 Task: Find the contact 'Sarthak Bansal' in Outlook and add the note 'Improbable guy' to it.
Action: Mouse moved to (19, 78)
Screenshot: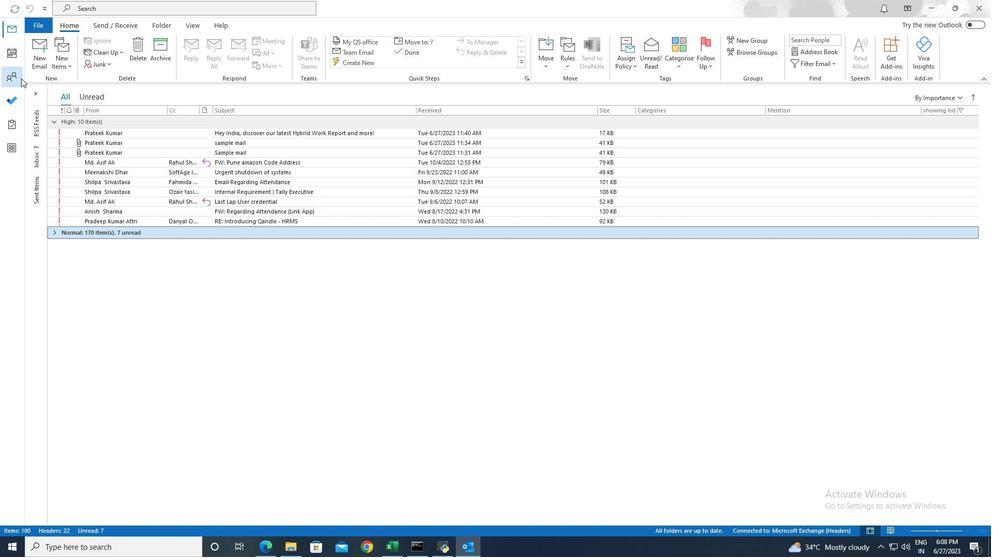 
Action: Mouse pressed left at (19, 78)
Screenshot: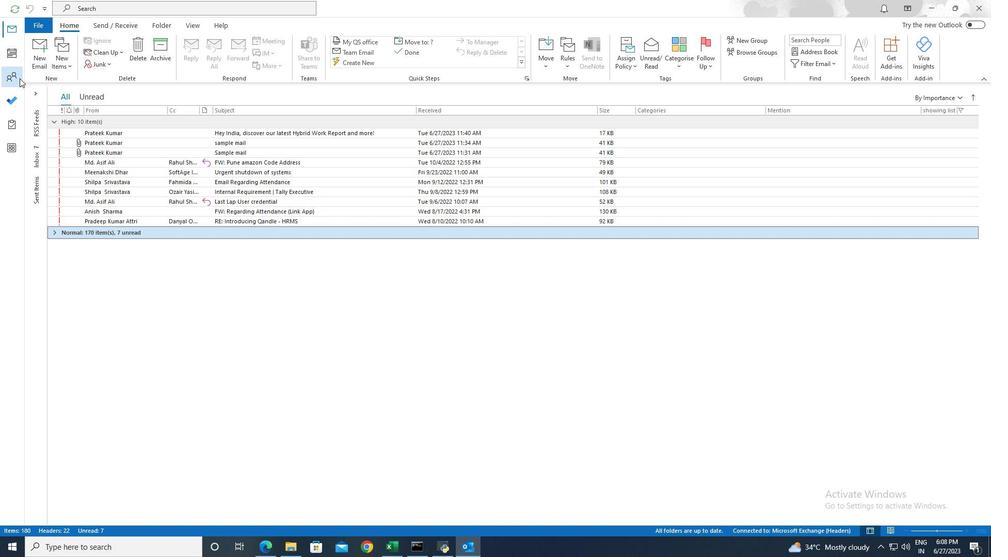 
Action: Mouse moved to (227, 7)
Screenshot: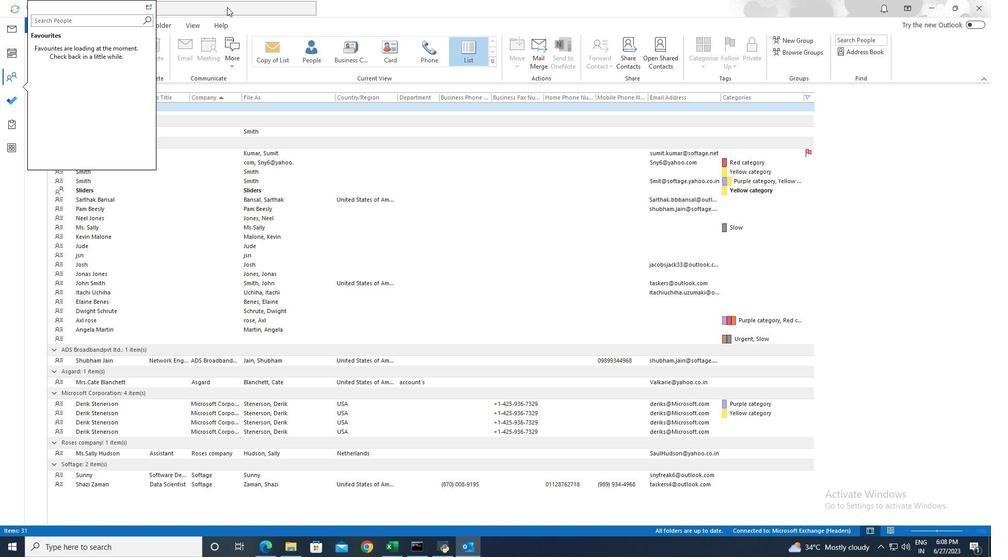 
Action: Mouse pressed left at (227, 7)
Screenshot: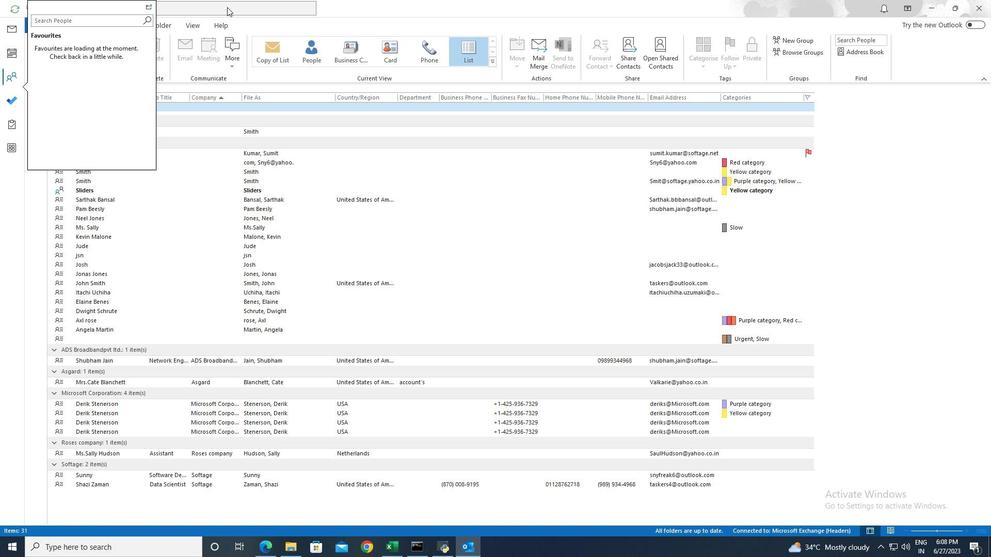 
Action: Mouse moved to (356, 8)
Screenshot: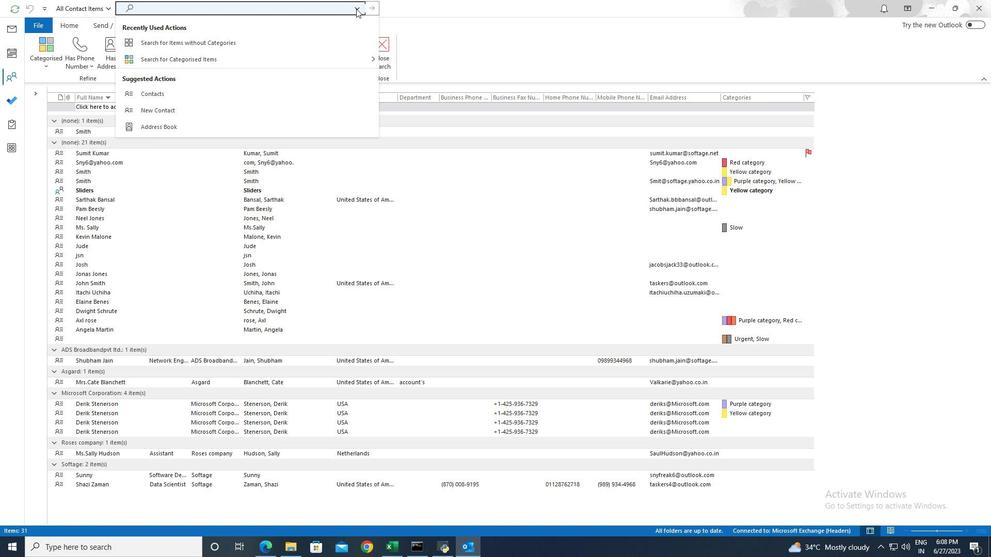
Action: Mouse pressed left at (356, 8)
Screenshot: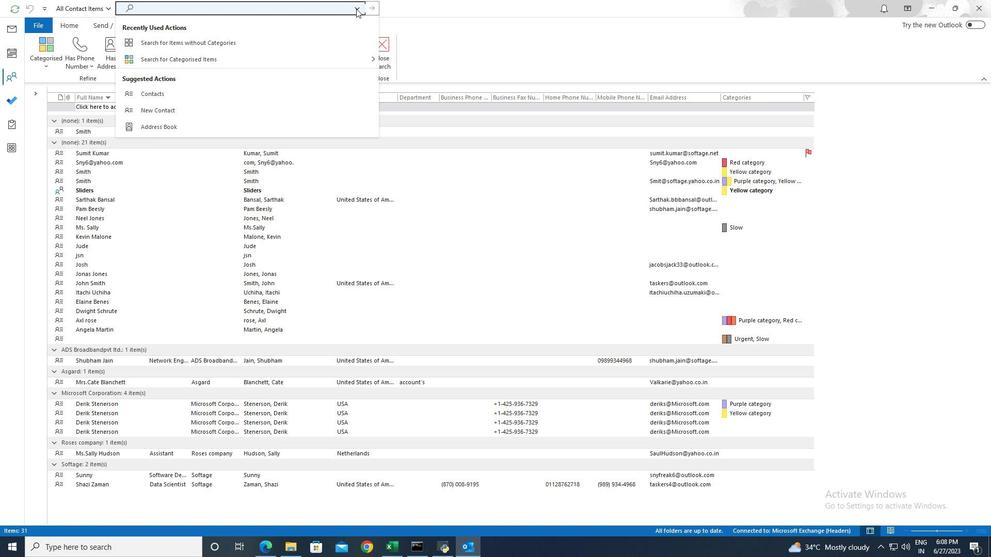 
Action: Mouse moved to (170, 173)
Screenshot: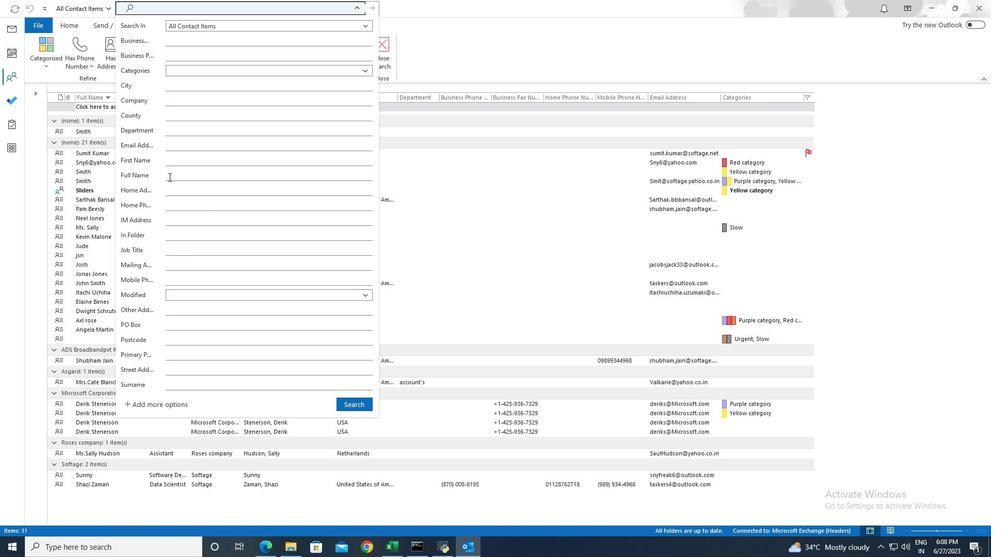 
Action: Mouse pressed left at (170, 173)
Screenshot: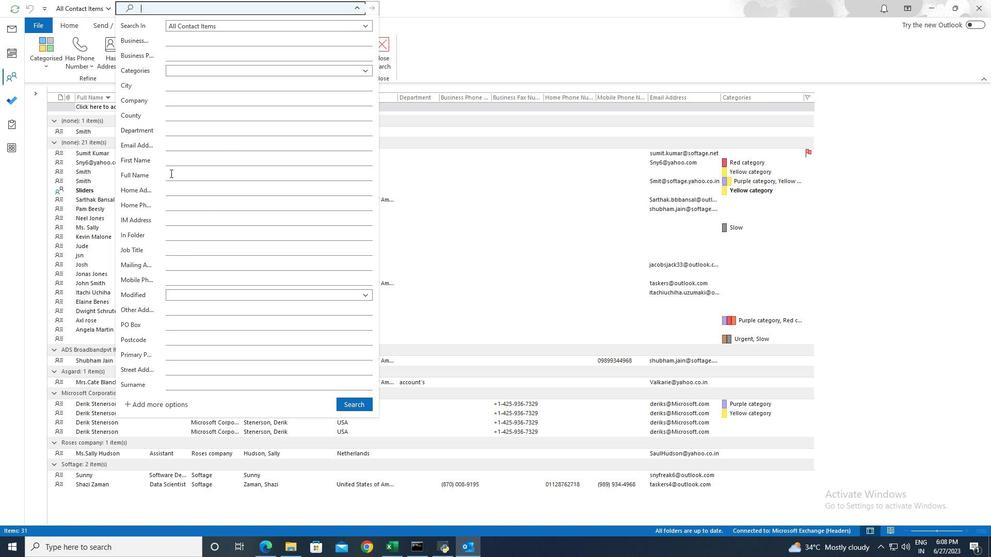 
Action: Key pressed <Key.shift>Sarthak<Key.space><Key.shift>Bansal
Screenshot: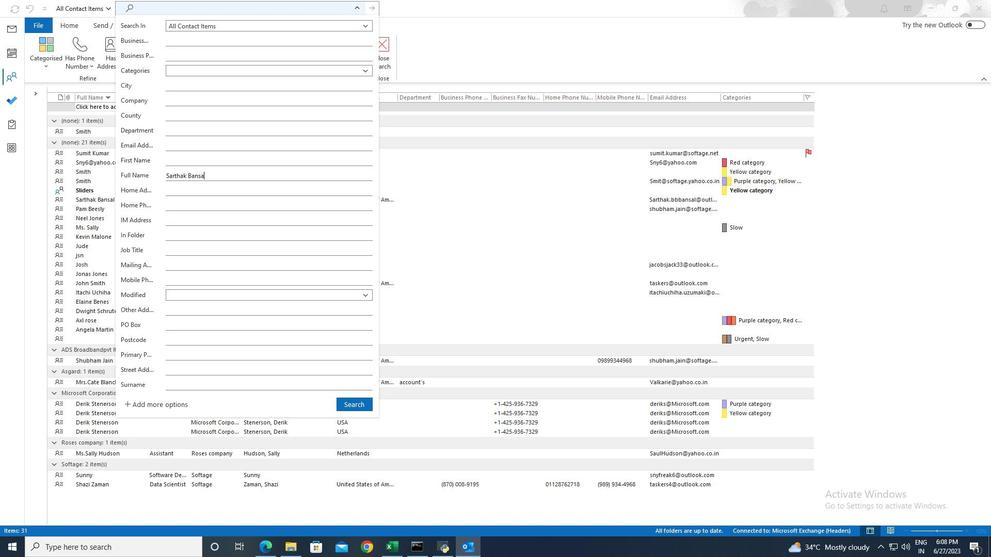 
Action: Mouse moved to (367, 402)
Screenshot: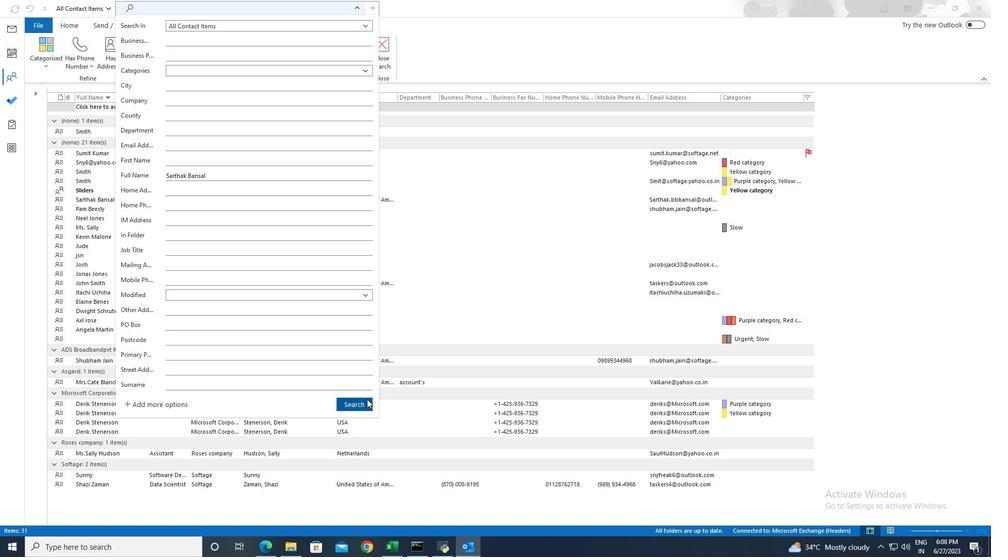 
Action: Mouse pressed left at (367, 402)
Screenshot: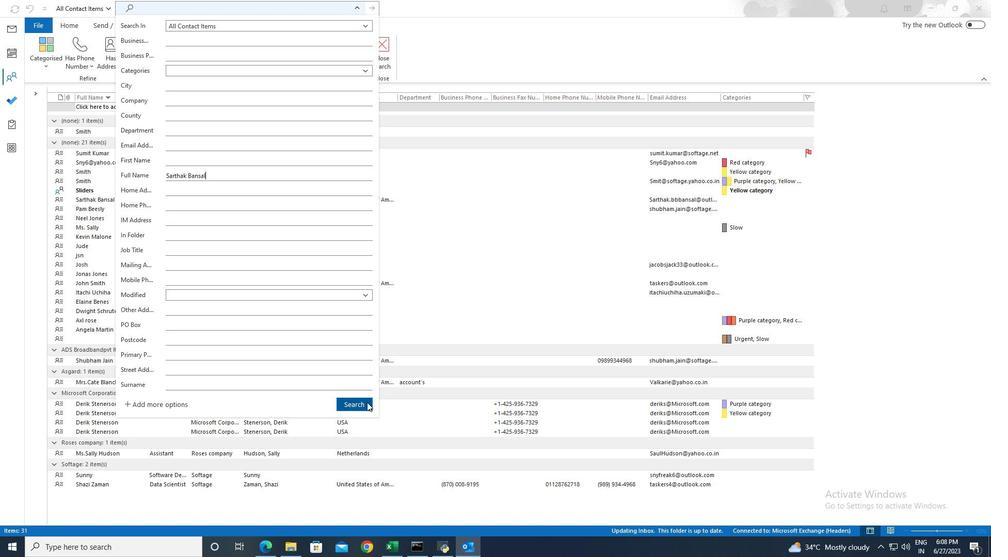 
Action: Mouse moved to (144, 114)
Screenshot: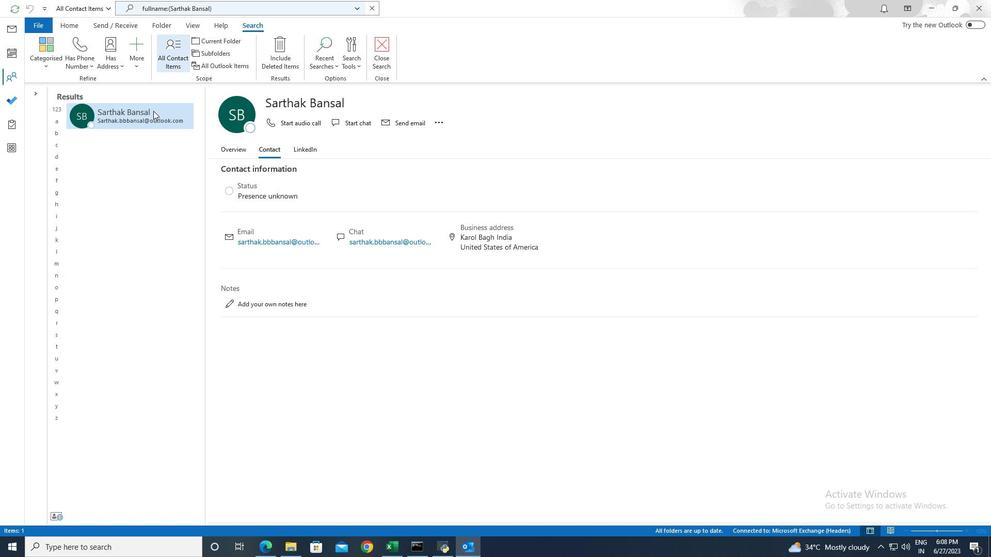 
Action: Mouse pressed left at (144, 114)
Screenshot: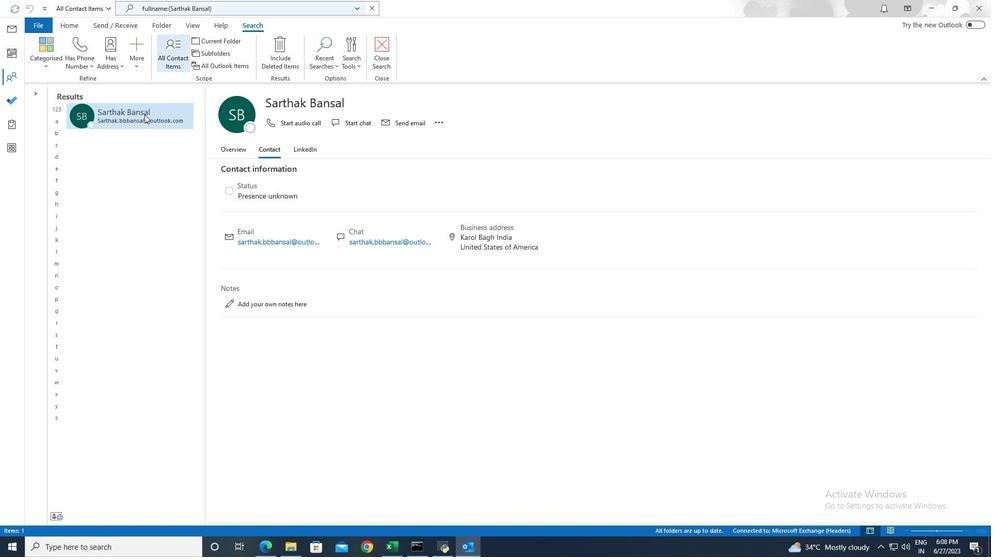 
Action: Mouse pressed left at (144, 114)
Screenshot: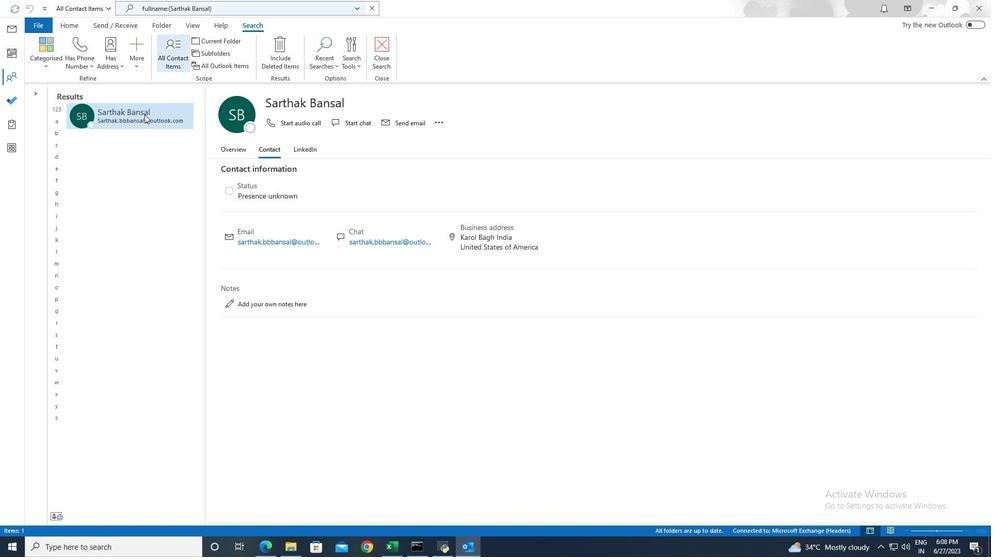 
Action: Mouse moved to (320, 258)
Screenshot: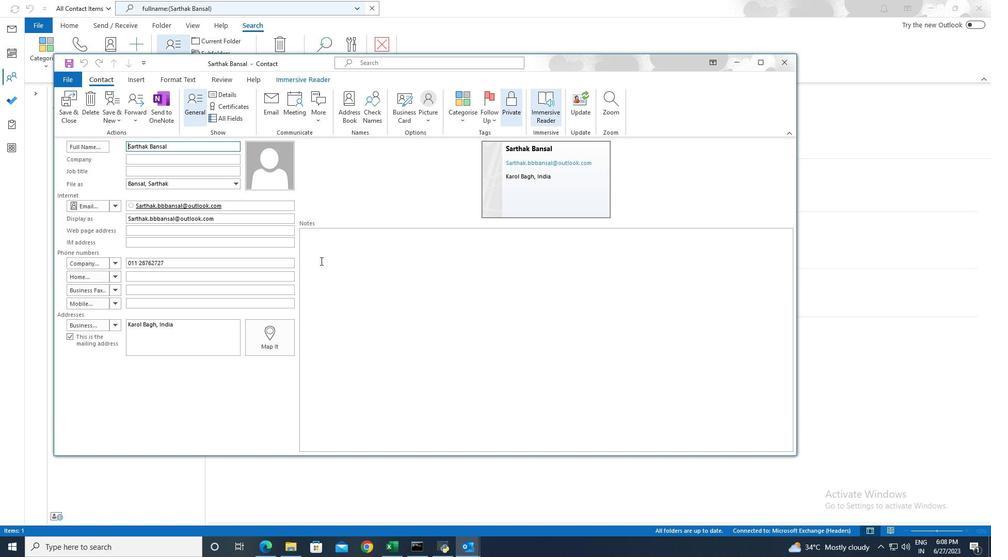 
Action: Mouse pressed left at (320, 258)
Screenshot: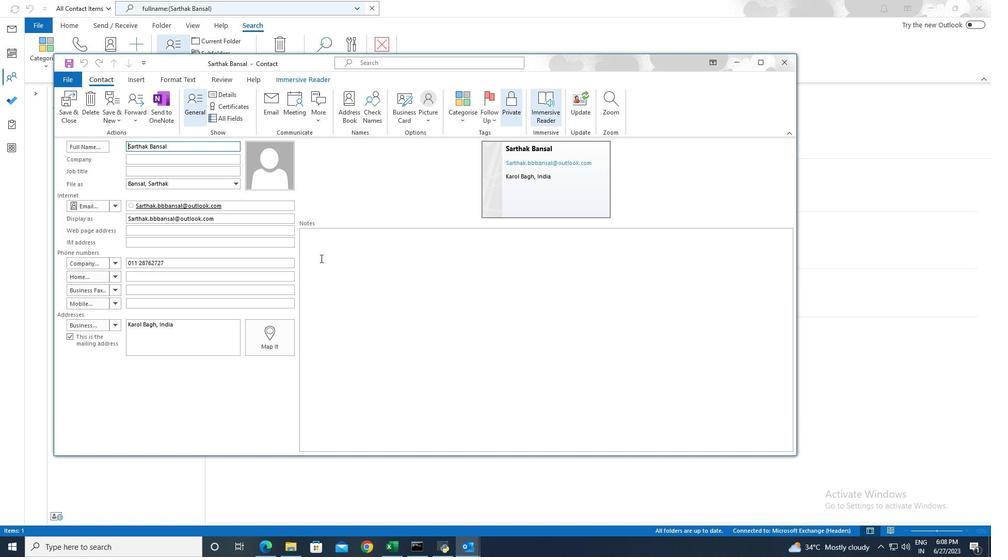 
Action: Key pressed improbable<Key.space>guy
Screenshot: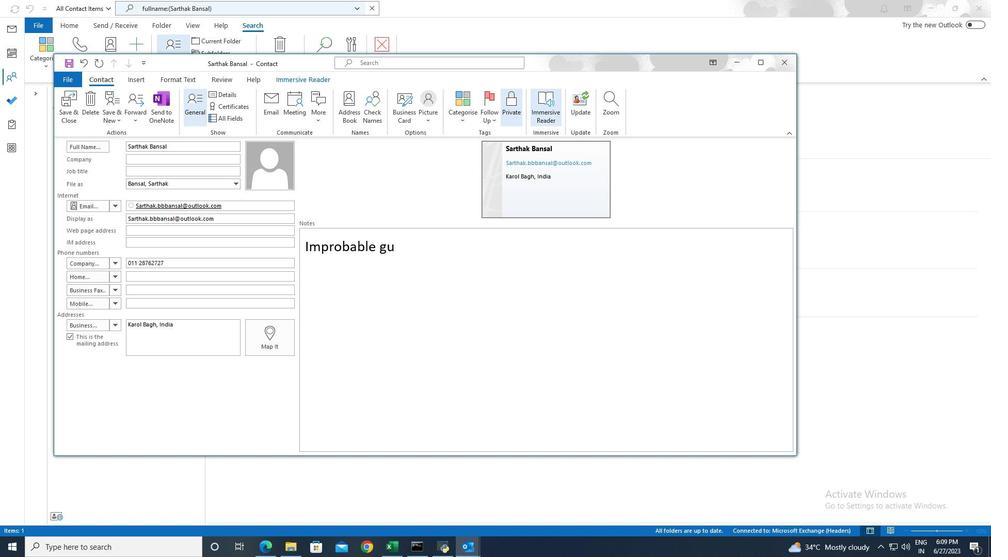 
Action: Mouse moved to (536, 114)
Screenshot: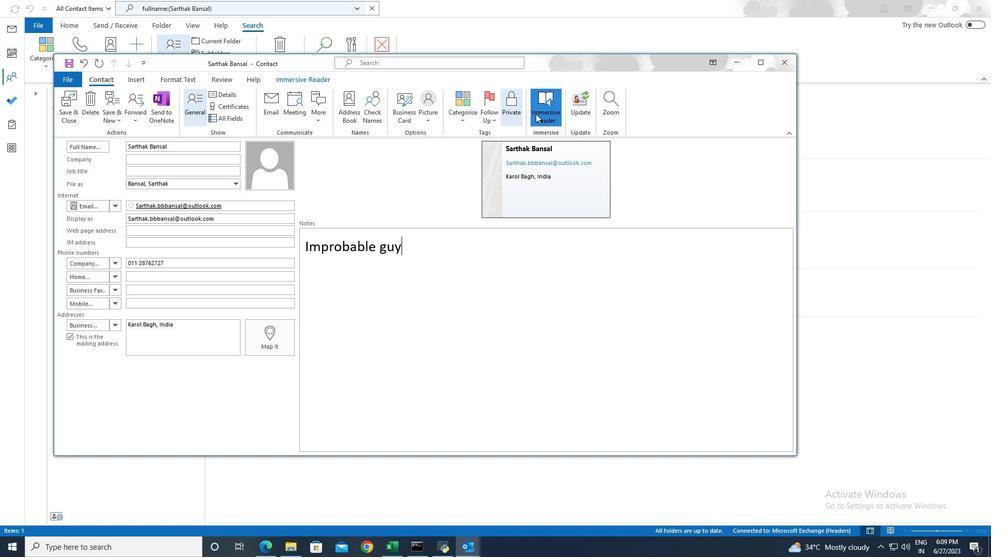 
Action: Mouse pressed left at (536, 114)
Screenshot: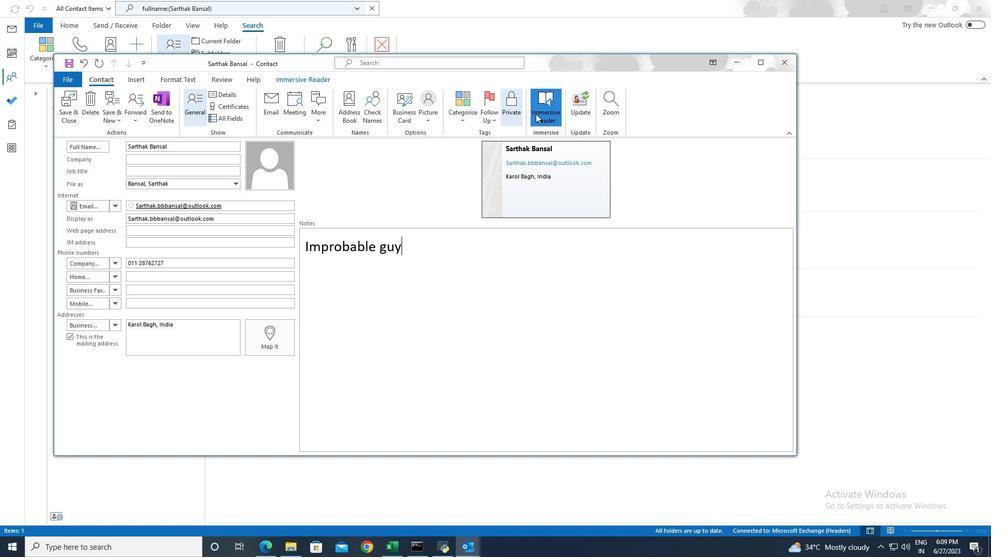 
Action: Mouse pressed left at (536, 114)
Screenshot: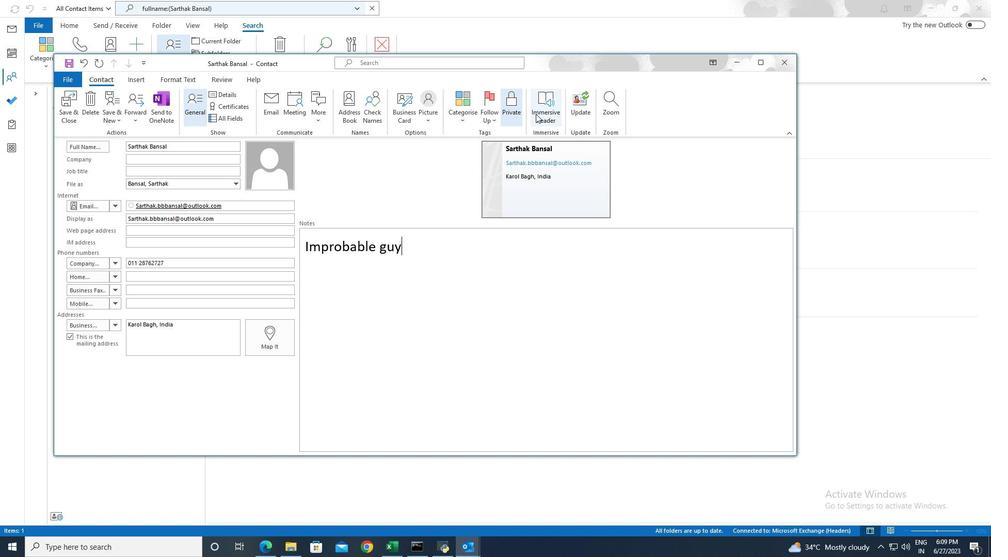 
Action: Mouse moved to (191, 113)
Screenshot: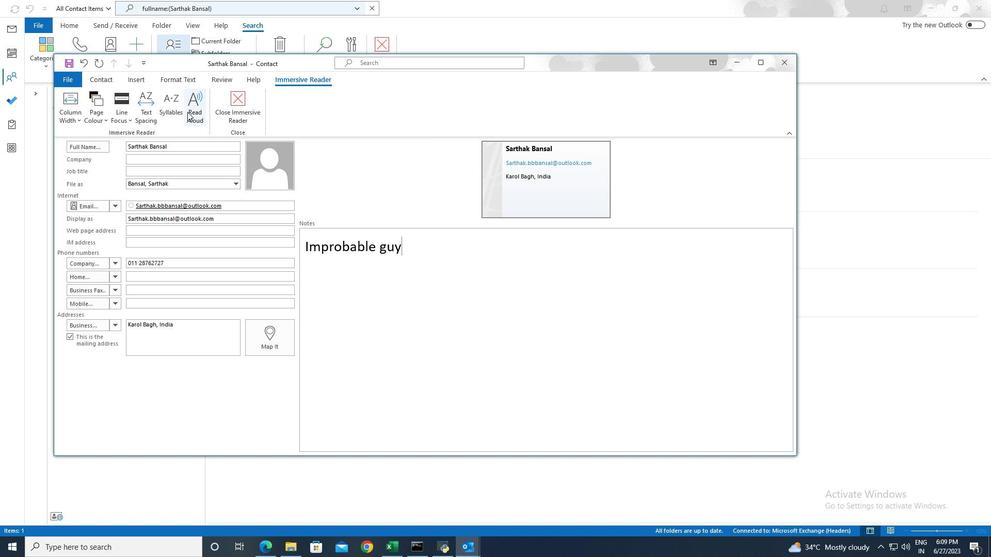 
Action: Mouse pressed left at (191, 113)
Screenshot: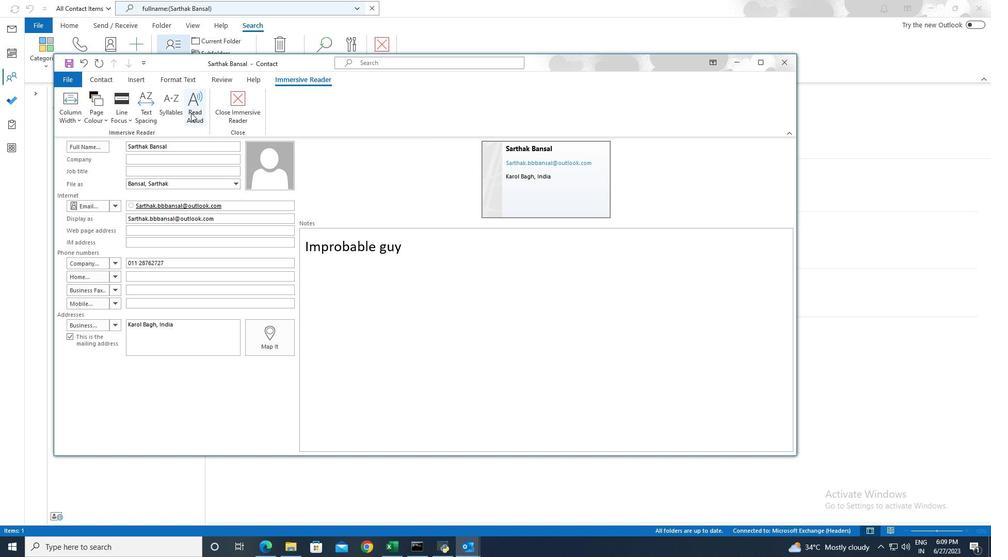 
Action: Mouse moved to (108, 82)
Screenshot: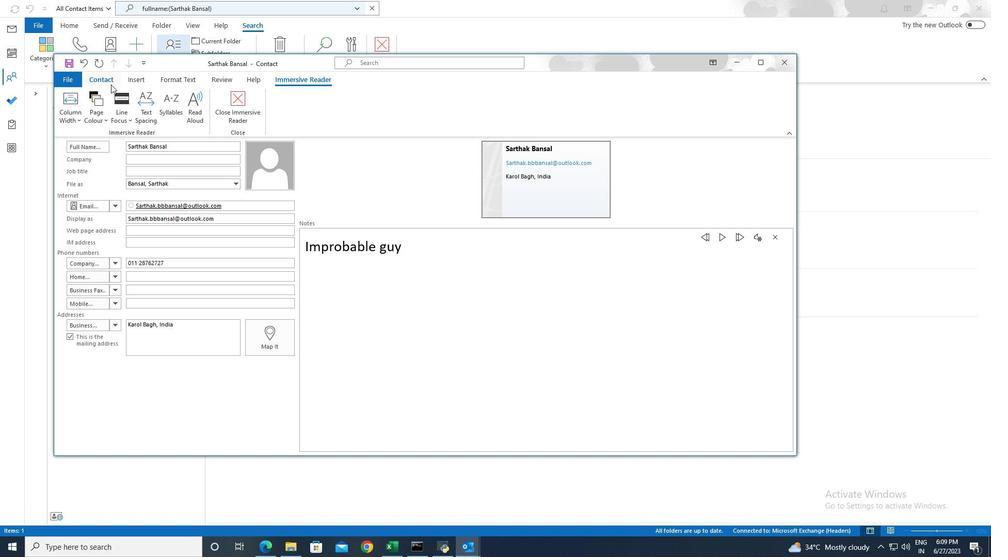 
Action: Mouse pressed left at (108, 82)
Screenshot: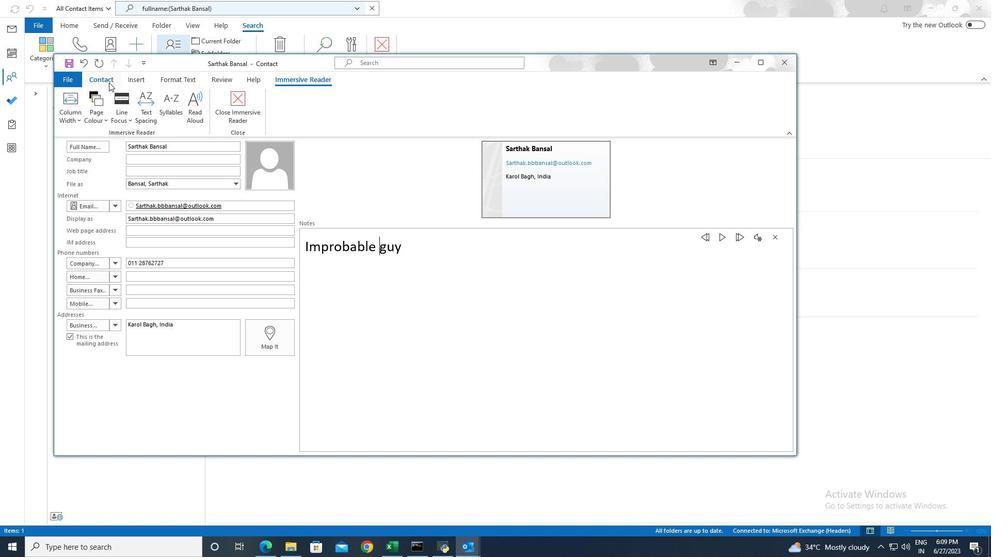 
Action: Mouse moved to (74, 102)
Screenshot: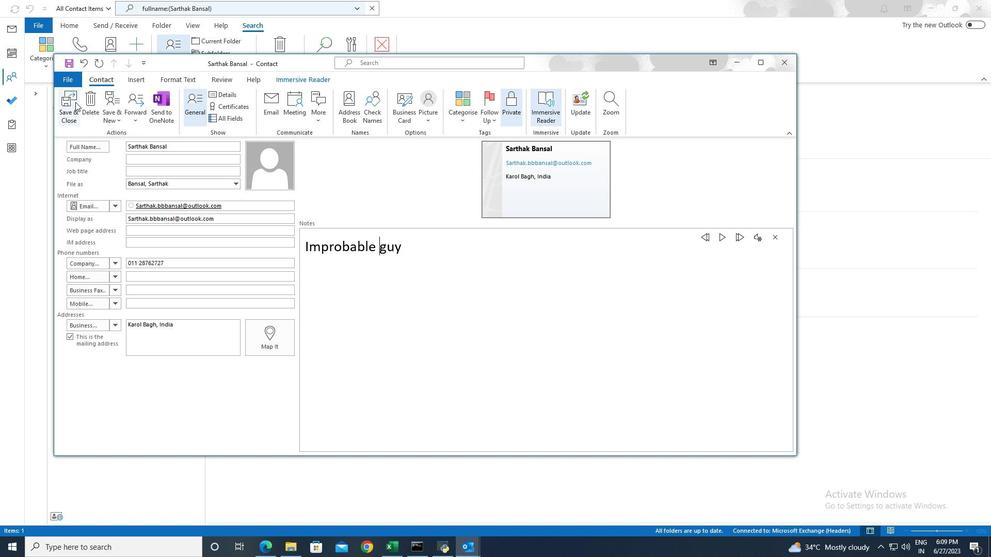 
Action: Mouse pressed left at (74, 102)
Screenshot: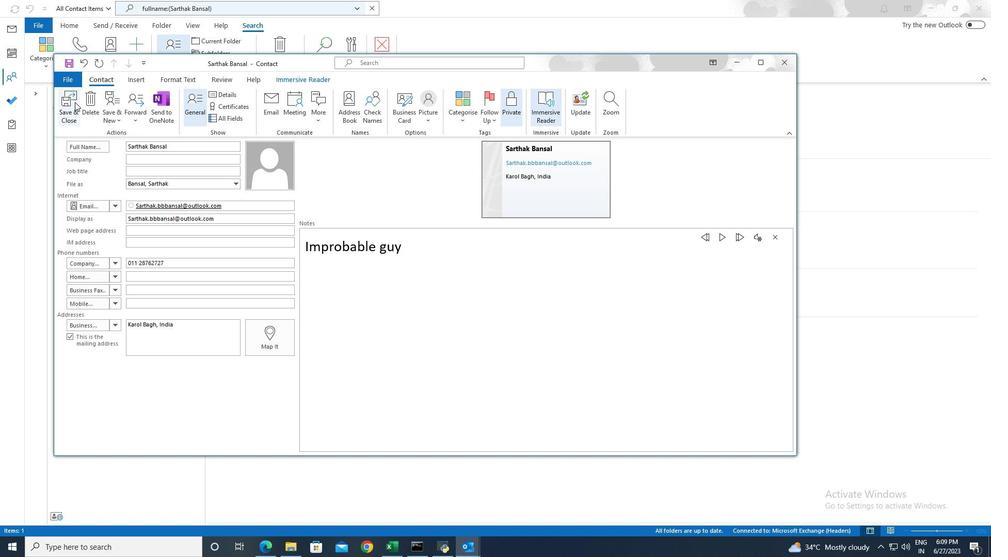 
